 Task: Create a section Breakaway and in the section, add a milestone Cloud Backup and Recovery Planning in the project AgileEngine
Action: Mouse moved to (176, 480)
Screenshot: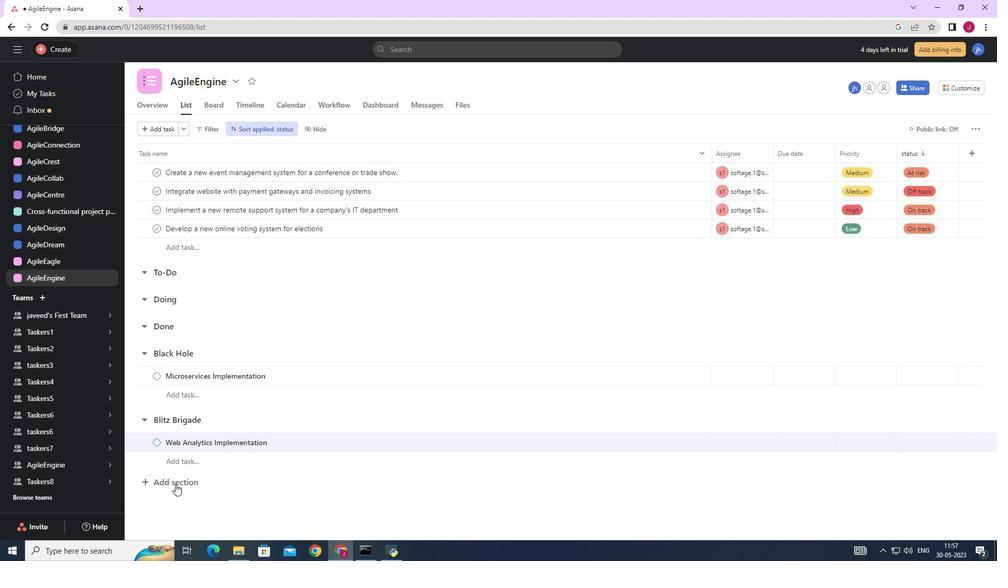 
Action: Mouse pressed left at (176, 480)
Screenshot: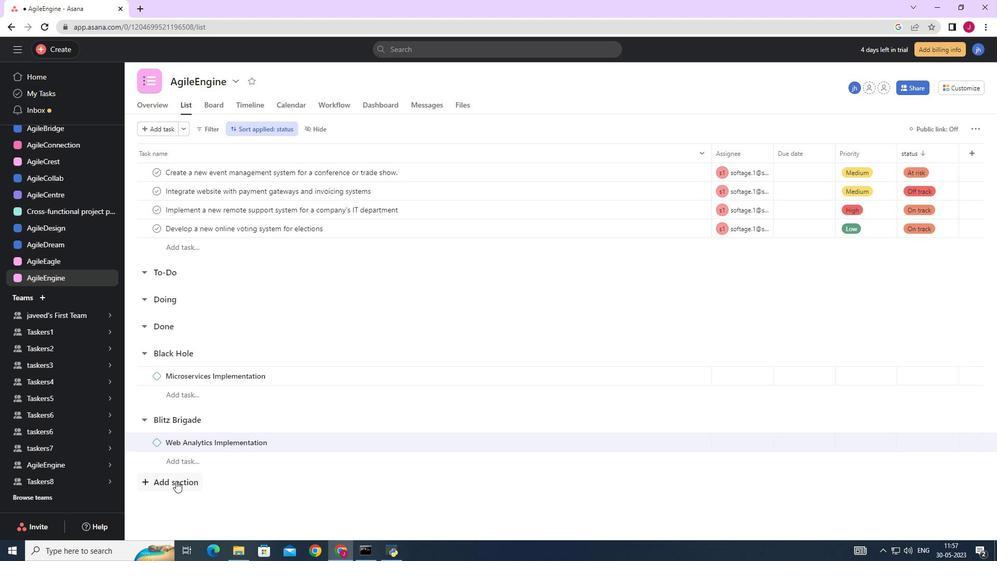 
Action: Mouse moved to (186, 483)
Screenshot: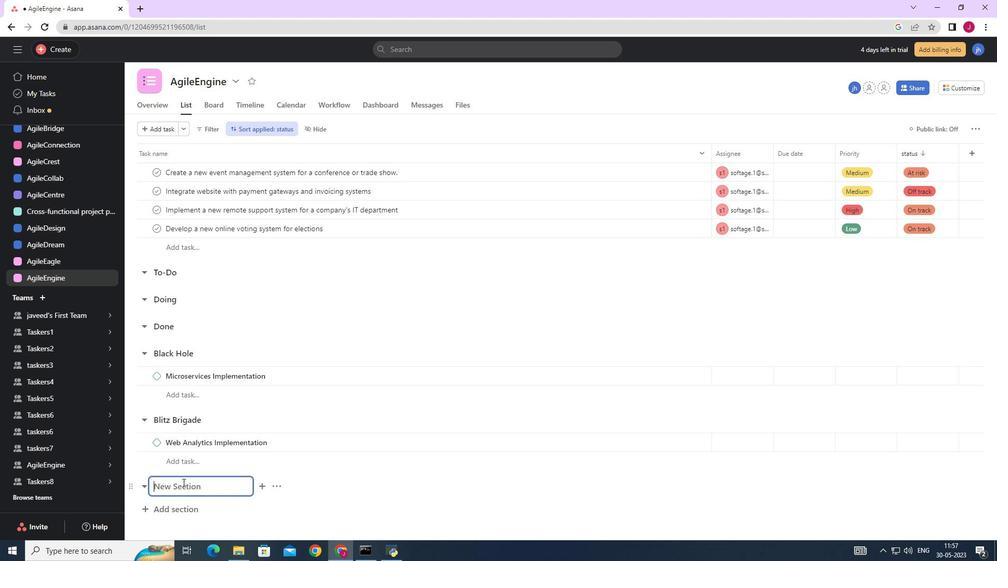 
Action: Mouse pressed left at (186, 483)
Screenshot: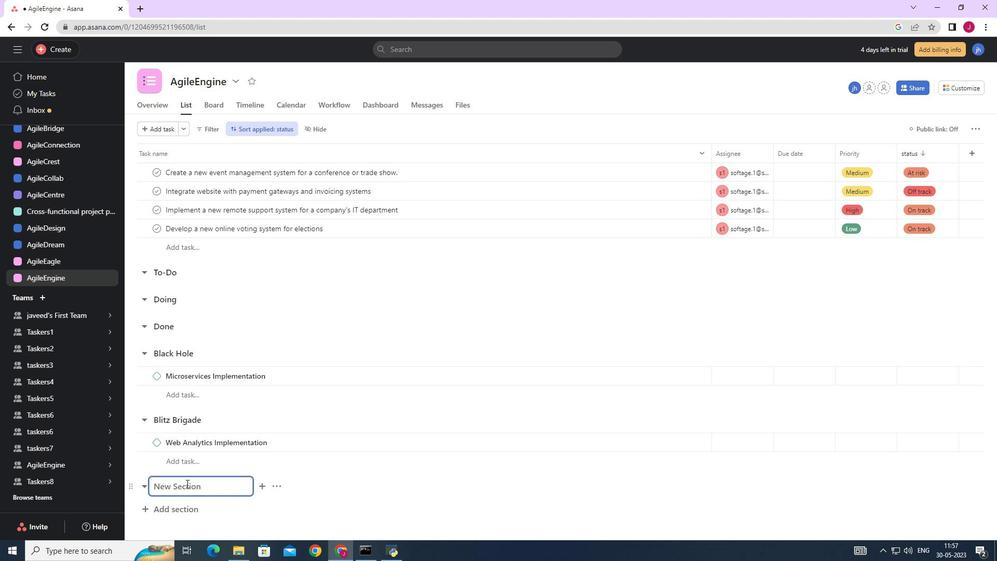
Action: Key pressed <Key.caps_lock>B<Key.caps_lock>reakaway<Key.space>
Screenshot: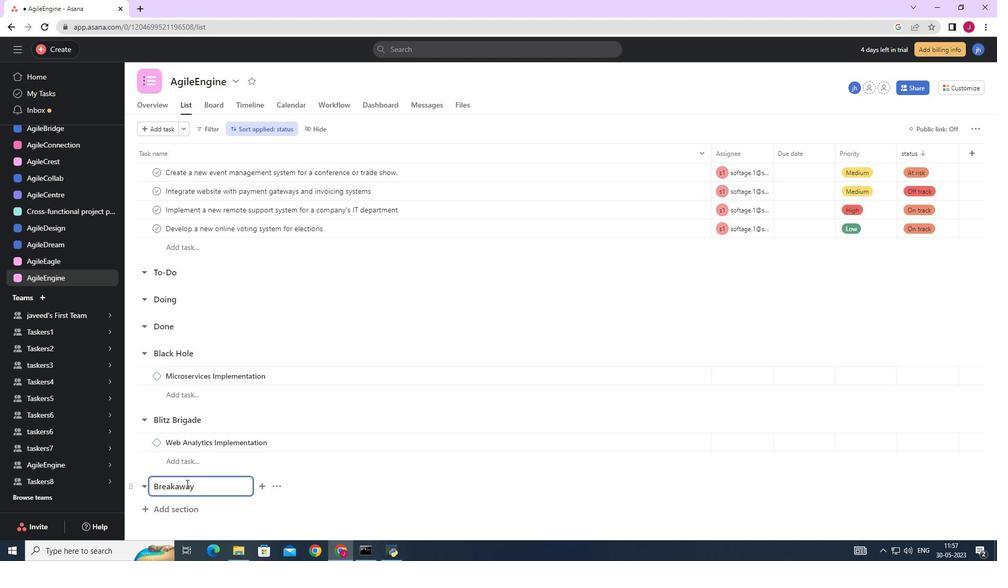 
Action: Mouse moved to (221, 481)
Screenshot: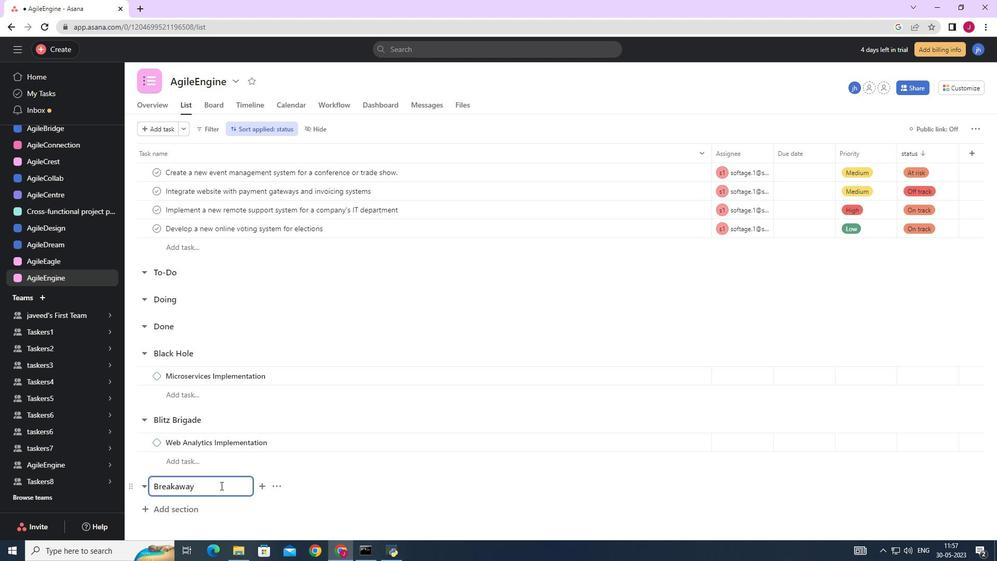 
Action: Key pressed <Key.enter>
Screenshot: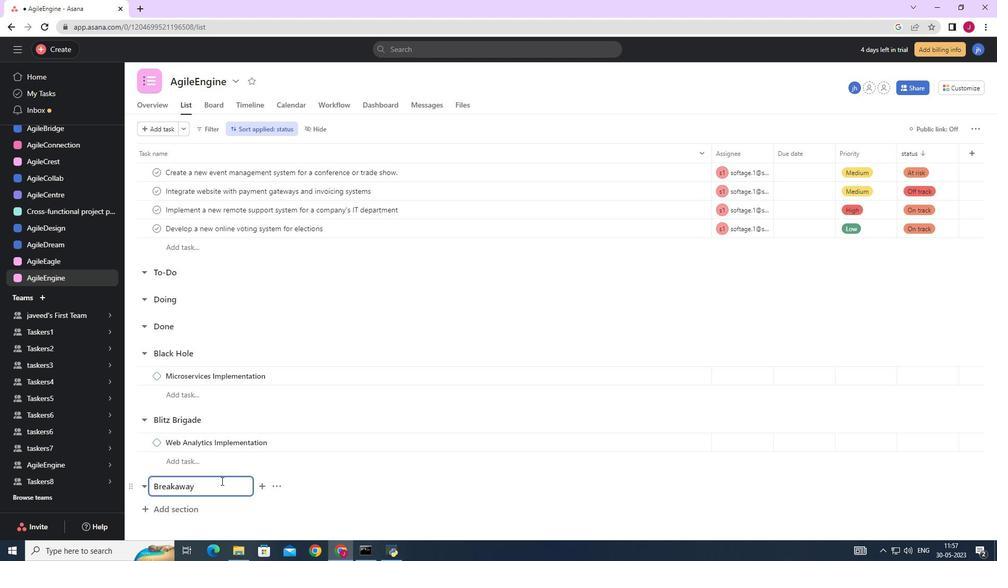 
Action: Mouse moved to (268, 501)
Screenshot: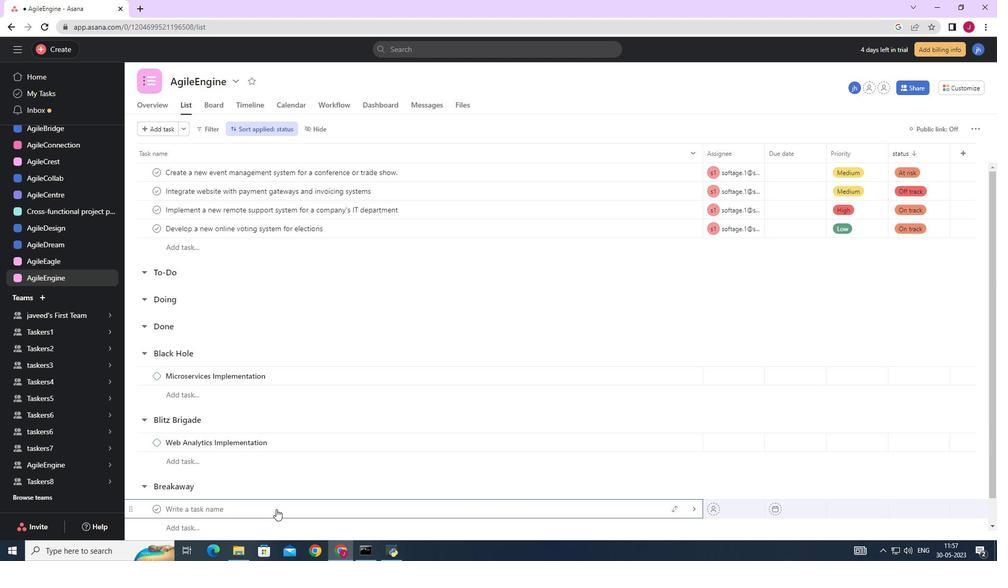 
Action: Key pressed <Key.caps_lock>C<Key.caps_lock>loud<Key.space><Key.caps_lock>B<Key.caps_lock>ackup<Key.space>and<Key.space><Key.caps_lock>R<Key.caps_lock>ecovery<Key.space><Key.caps_lock>P<Key.caps_lock>lanning
Screenshot: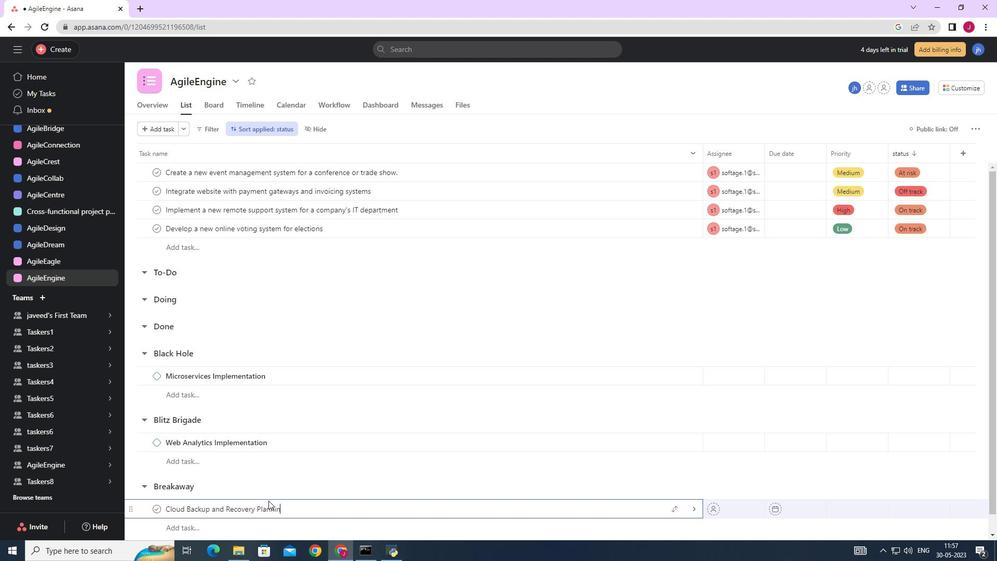 
Action: Mouse moved to (695, 507)
Screenshot: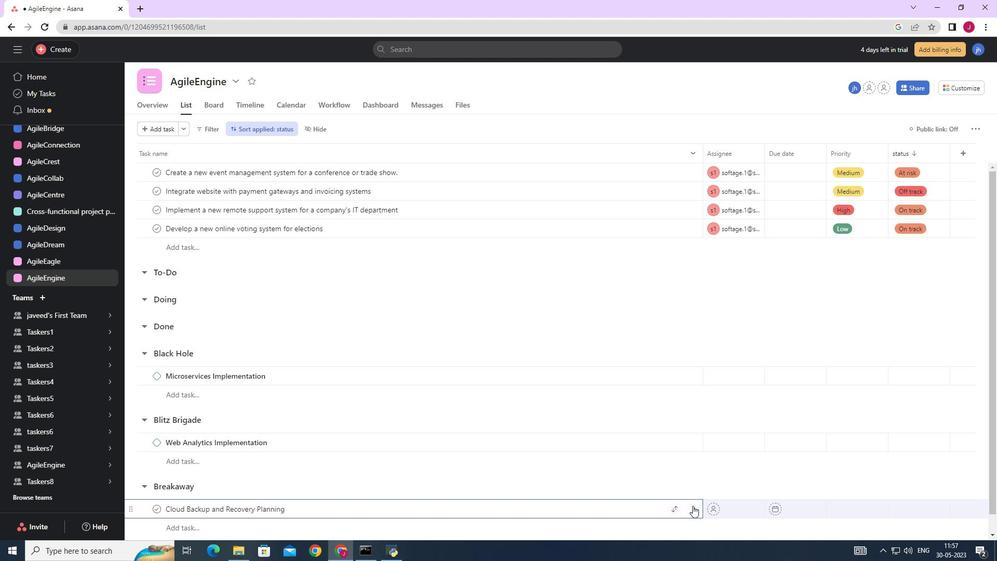 
Action: Mouse pressed left at (695, 507)
Screenshot: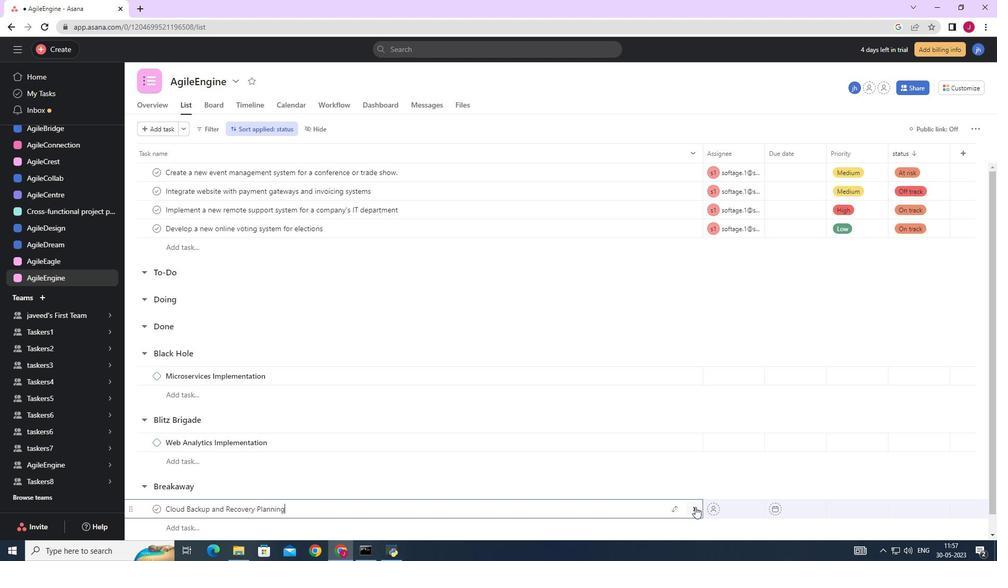 
Action: Mouse moved to (957, 127)
Screenshot: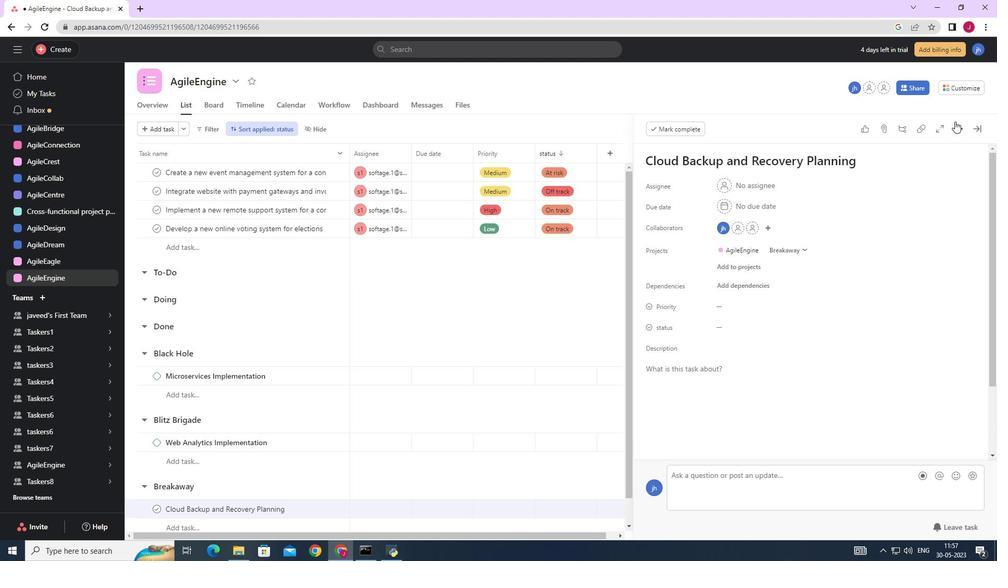 
Action: Mouse pressed left at (957, 127)
Screenshot: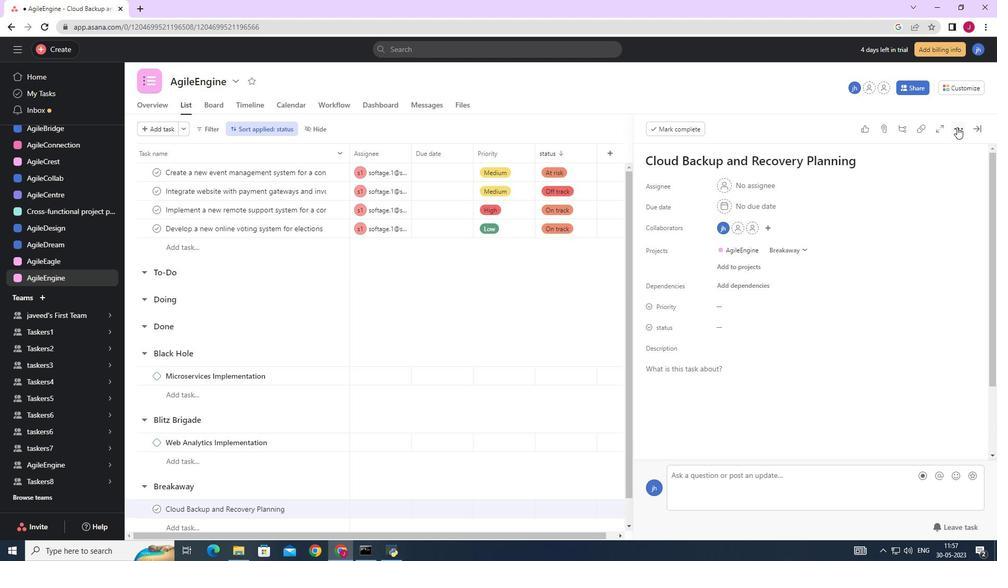 
Action: Mouse moved to (871, 167)
Screenshot: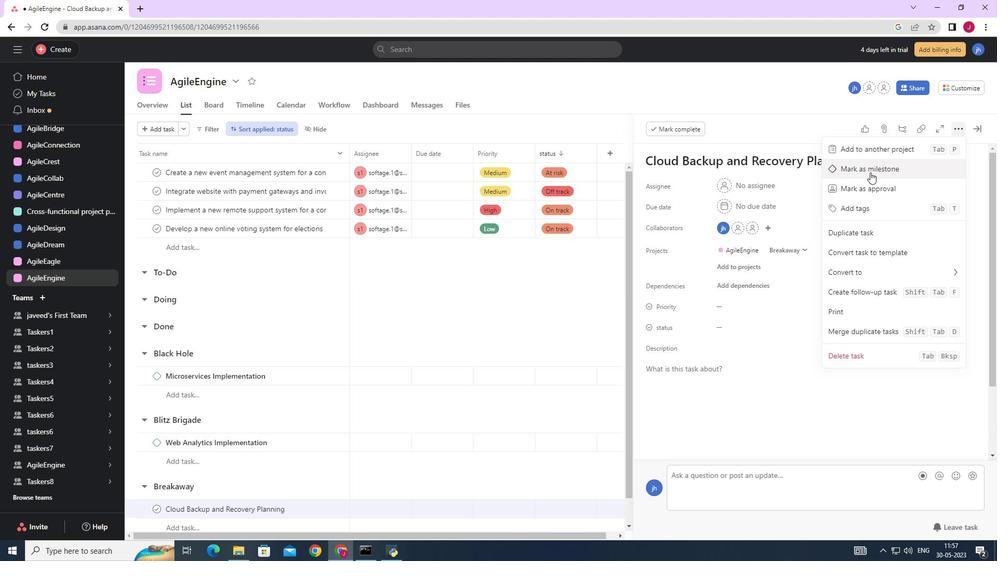 
Action: Mouse pressed left at (871, 167)
Screenshot: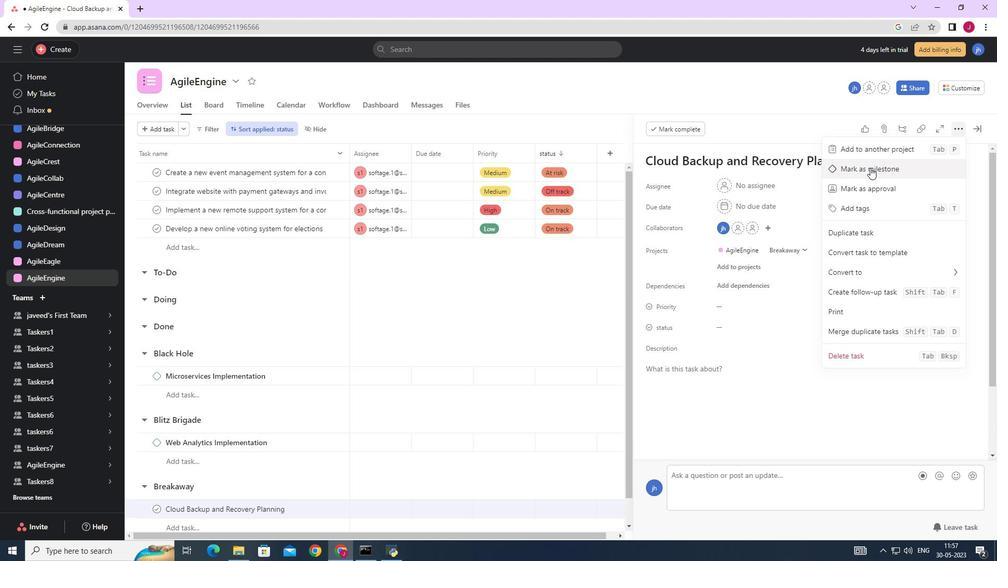 
Action: Mouse moved to (557, 293)
Screenshot: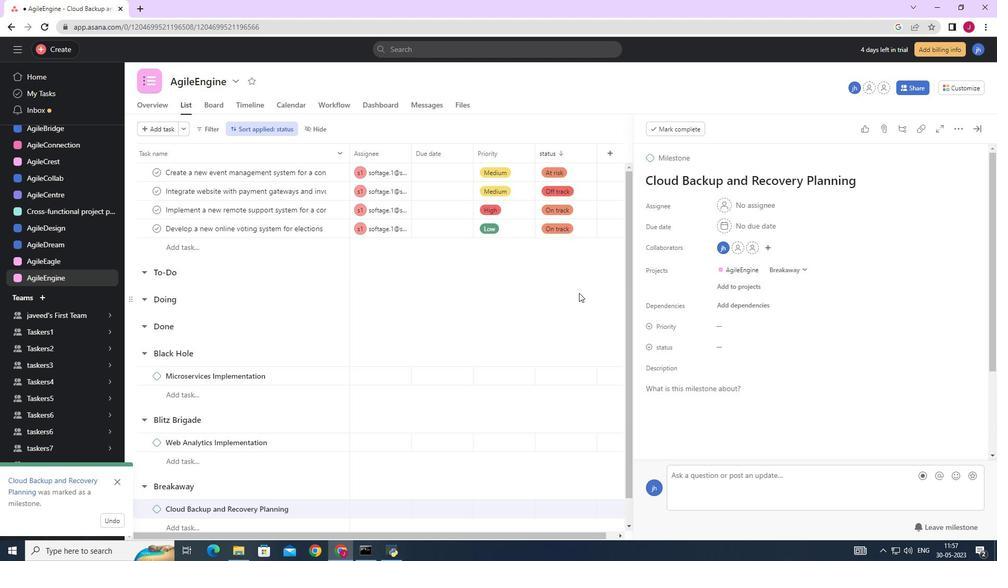 
Action: Mouse pressed left at (557, 293)
Screenshot: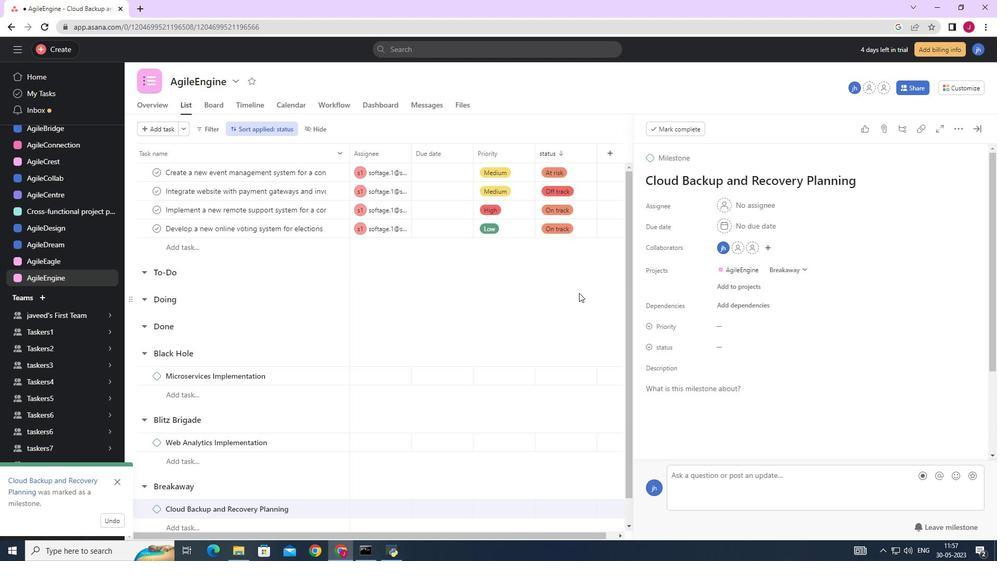 
Action: Mouse moved to (977, 128)
Screenshot: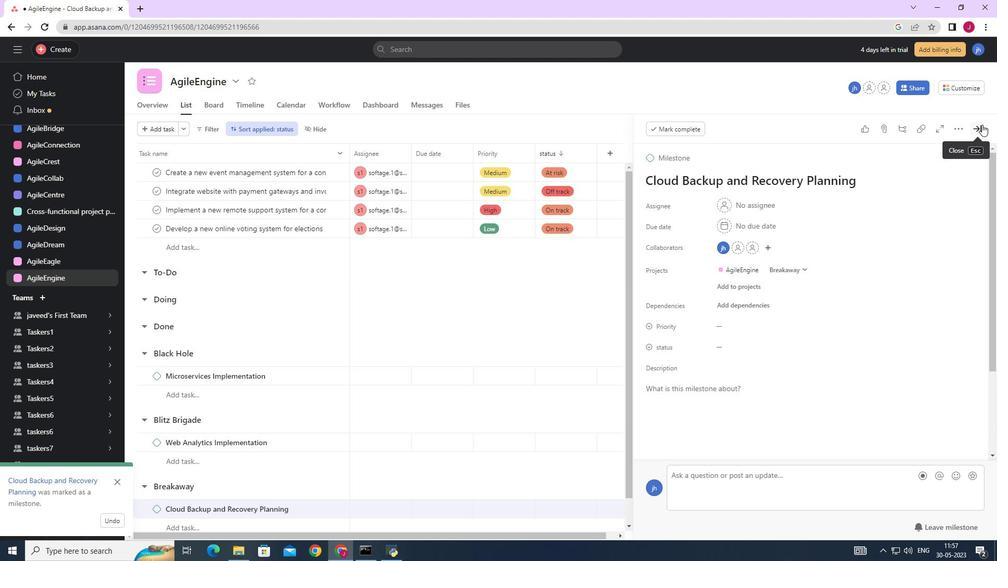 
Action: Mouse pressed left at (977, 128)
Screenshot: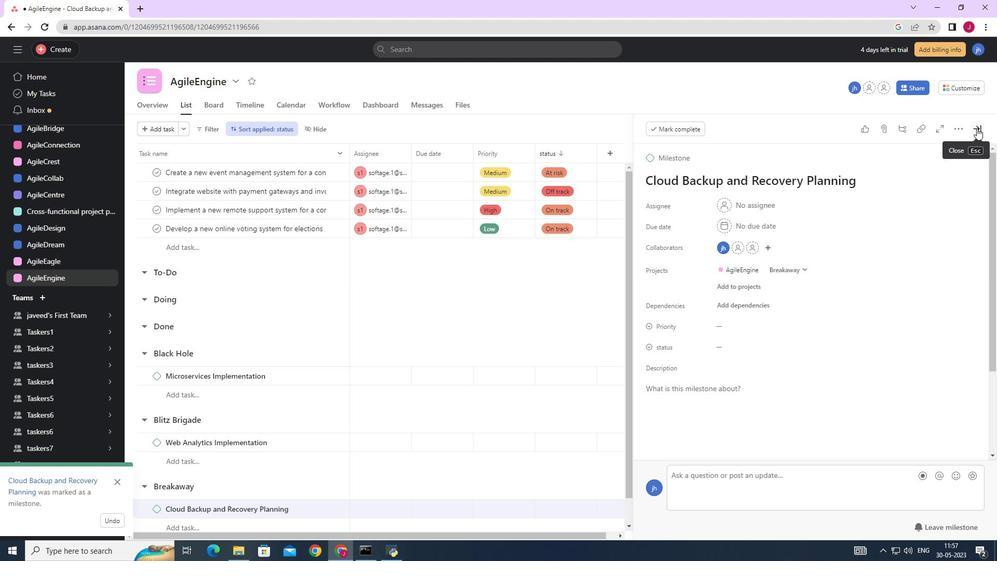 
Action: Mouse moved to (624, 299)
Screenshot: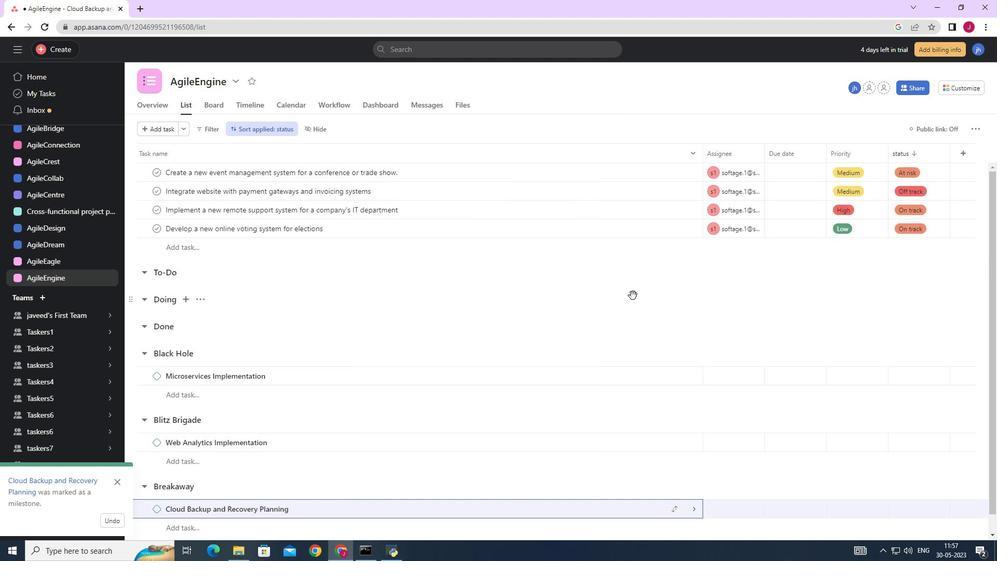 
